 Task: Send an email with the signature Drake Wright with the subject 'Request for a sick day' and the message 'Please let me know if you require any further information from me.' from softage.1@softage.net to softage.8@softage.net and softage.9@softage.net with CC to softage.10@softage.net
Action: Key pressed n
Screenshot: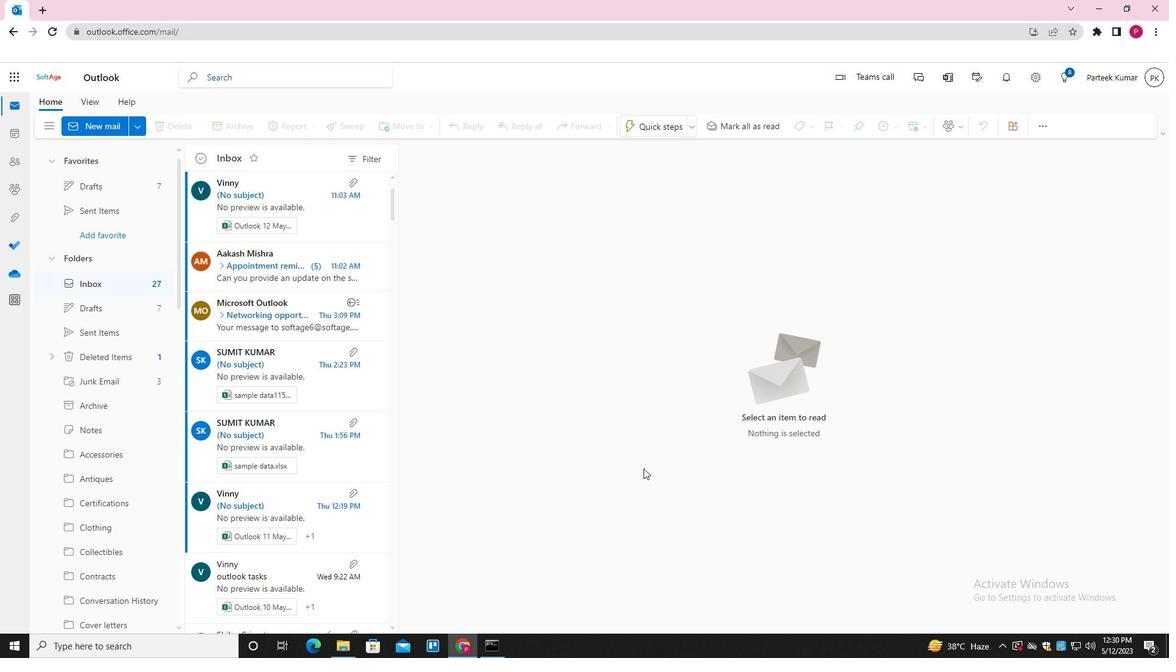
Action: Mouse moved to (812, 126)
Screenshot: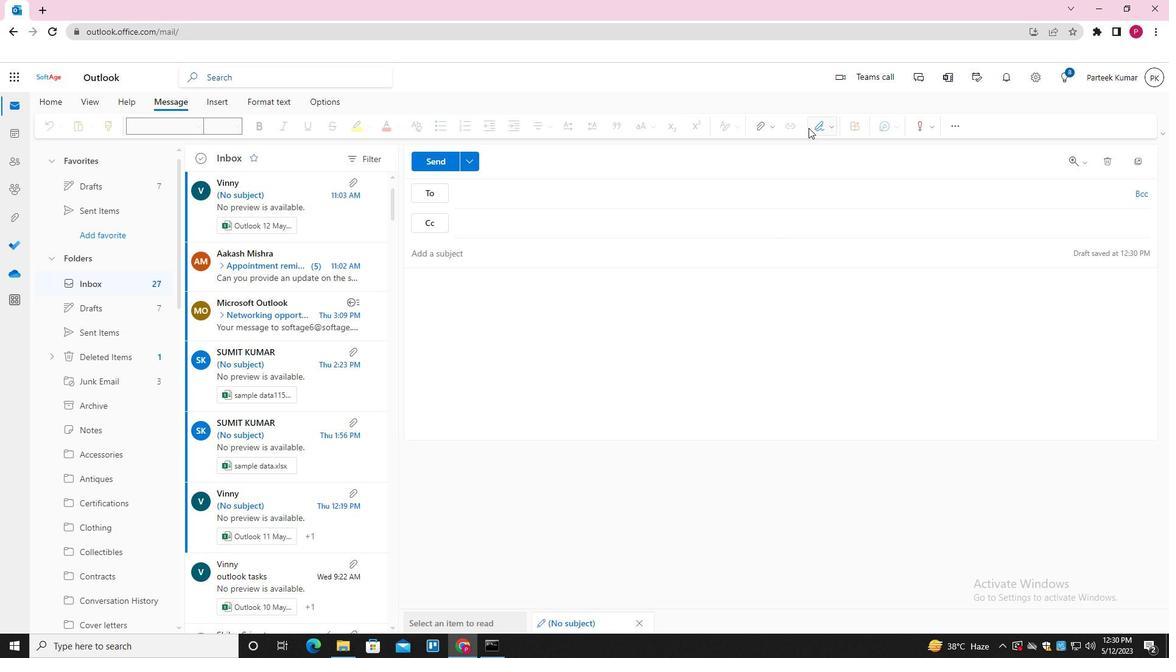 
Action: Mouse pressed left at (812, 126)
Screenshot: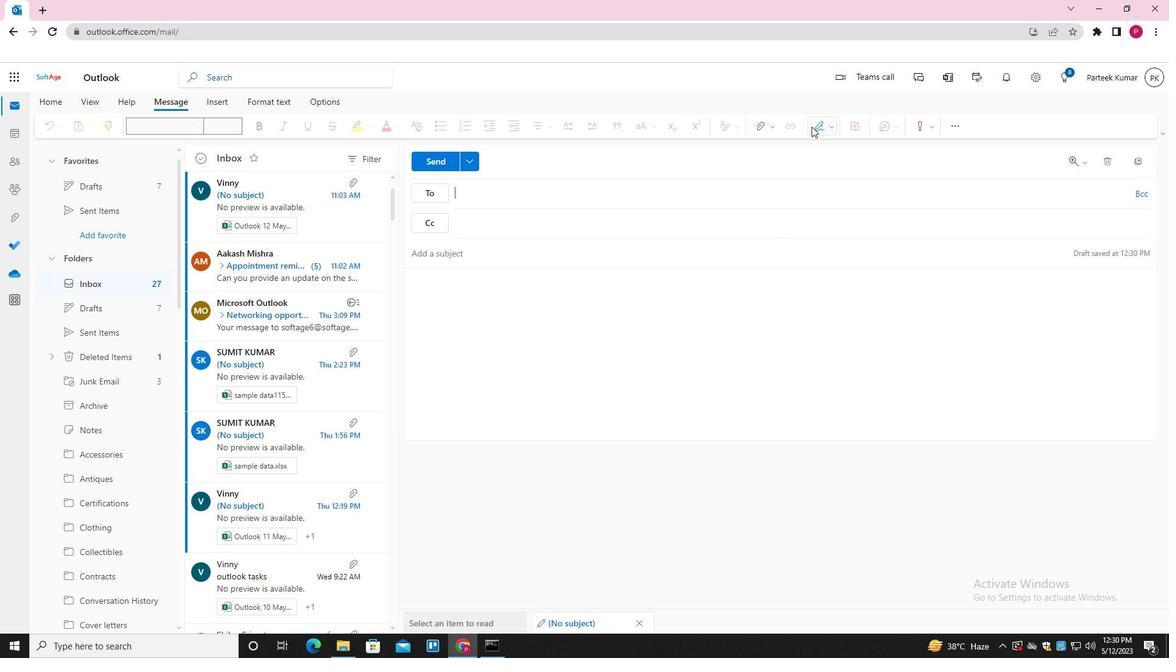 
Action: Mouse moved to (789, 177)
Screenshot: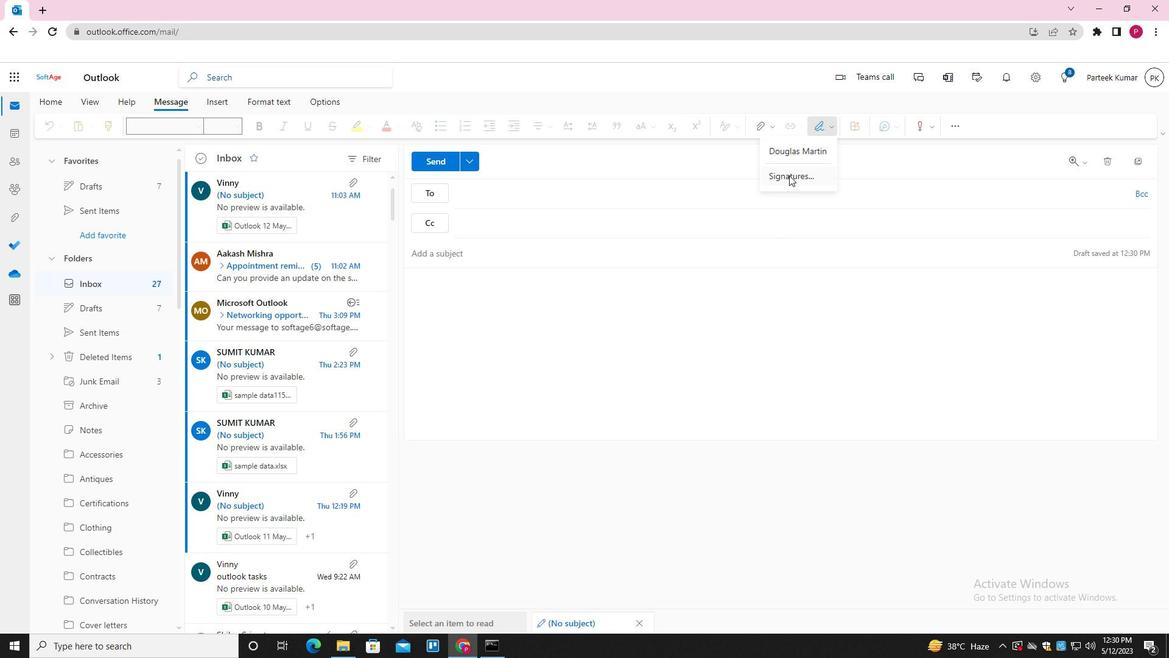 
Action: Mouse pressed left at (789, 177)
Screenshot: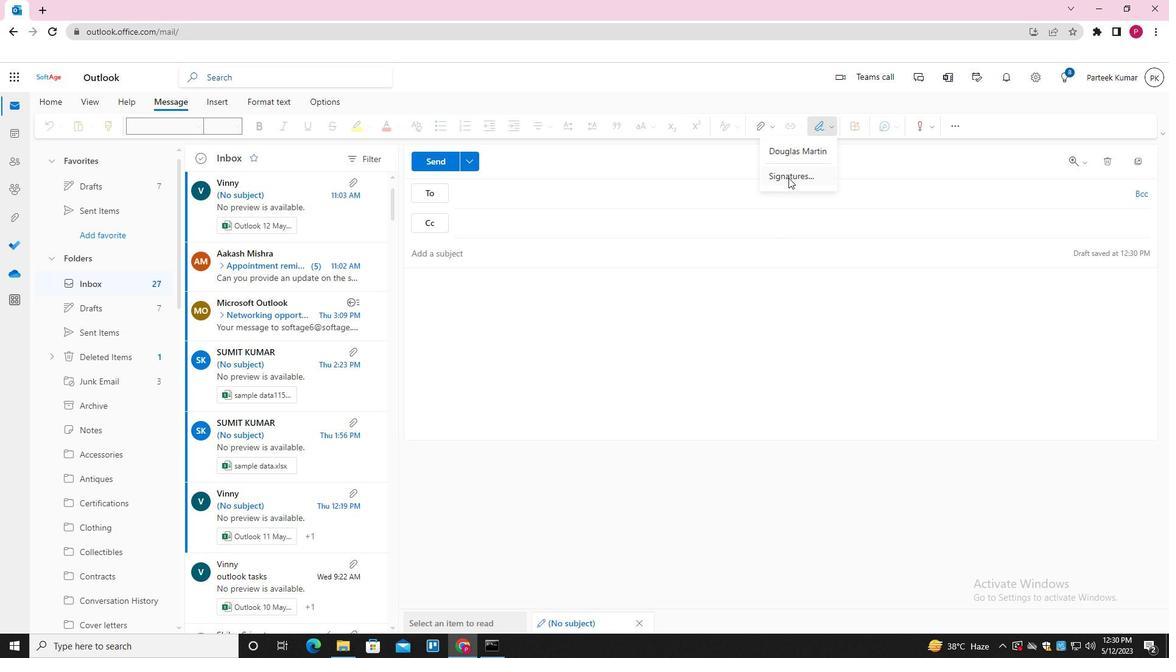 
Action: Mouse moved to (829, 224)
Screenshot: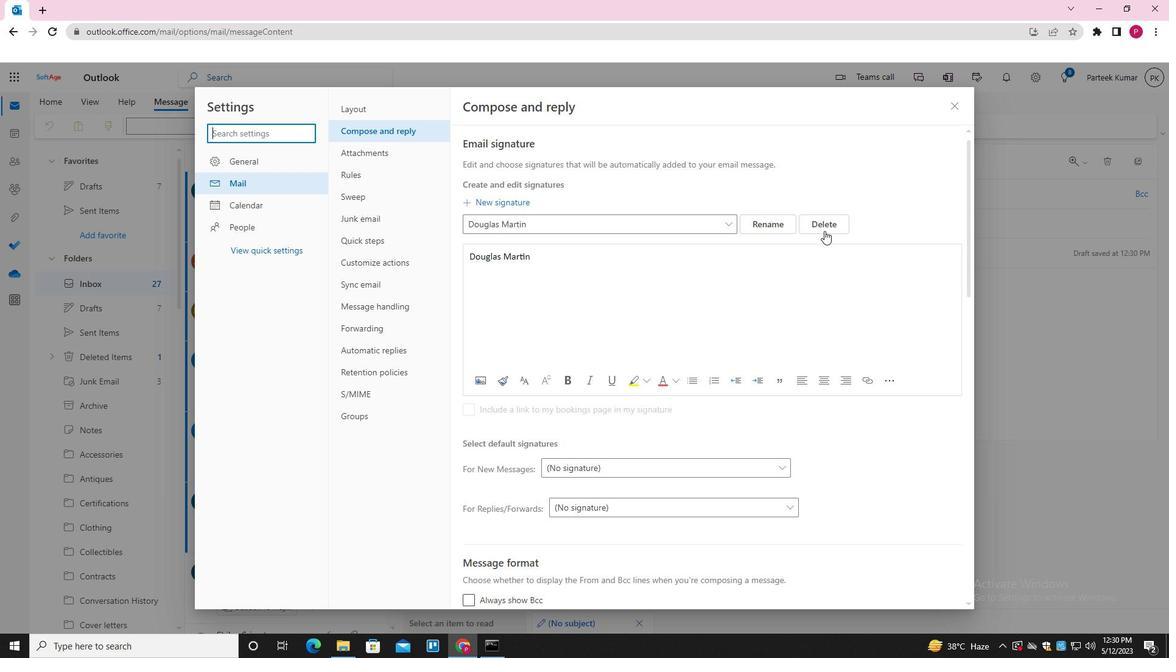
Action: Mouse pressed left at (829, 224)
Screenshot: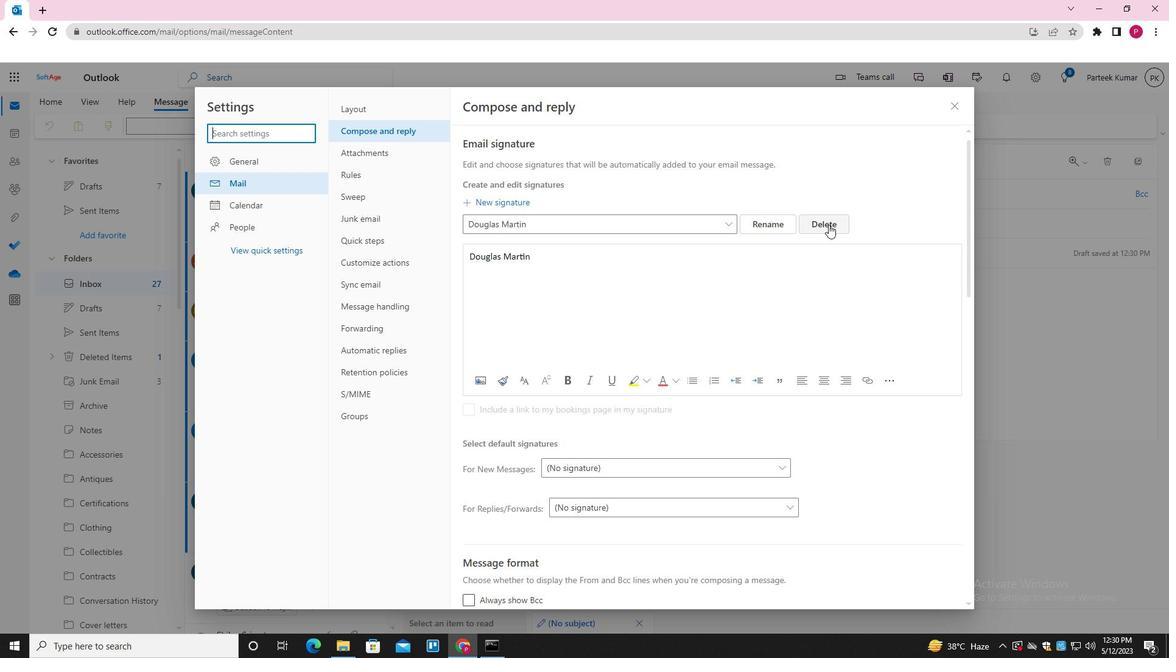 
Action: Mouse moved to (621, 224)
Screenshot: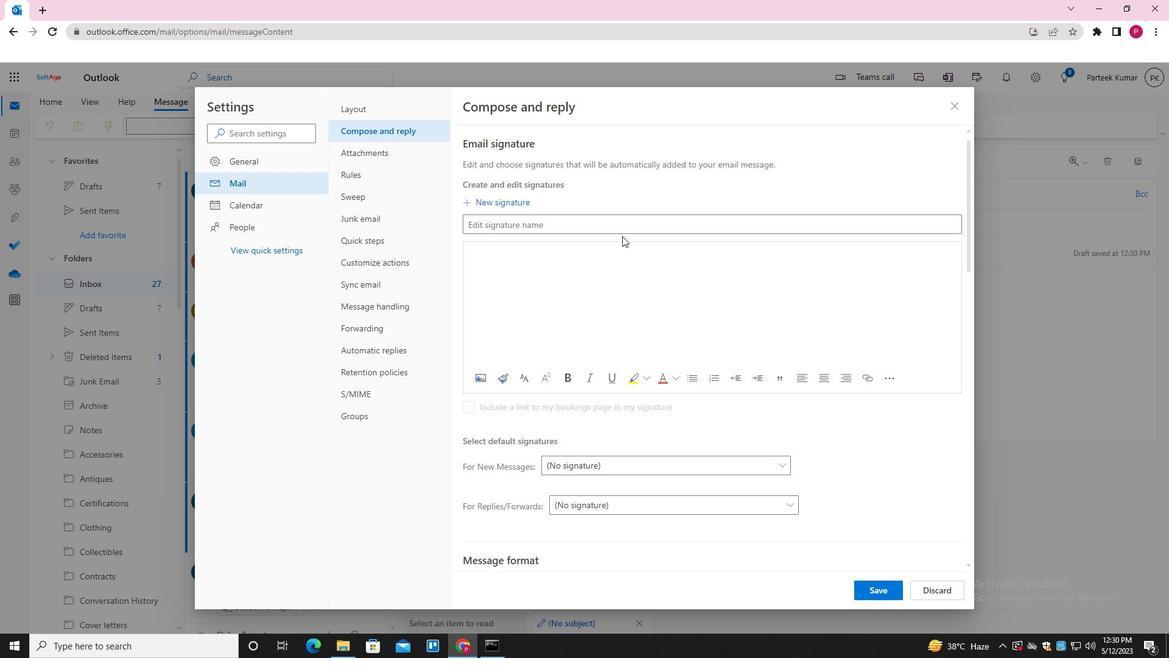 
Action: Mouse pressed left at (621, 224)
Screenshot: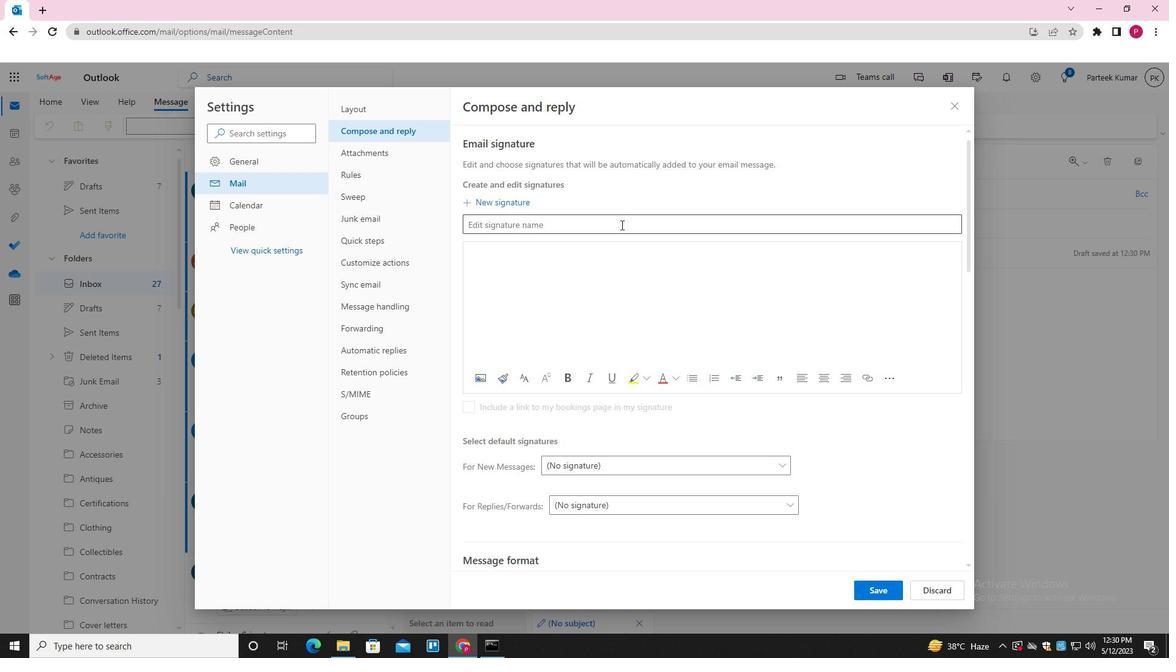 
Action: Key pressed <Key.shift>DRAKE<Key.space><Key.shift>WRIGHT<Key.space><Key.tab><Key.shift>DRAKE<Key.space><Key.shift>WRIGHT
Screenshot: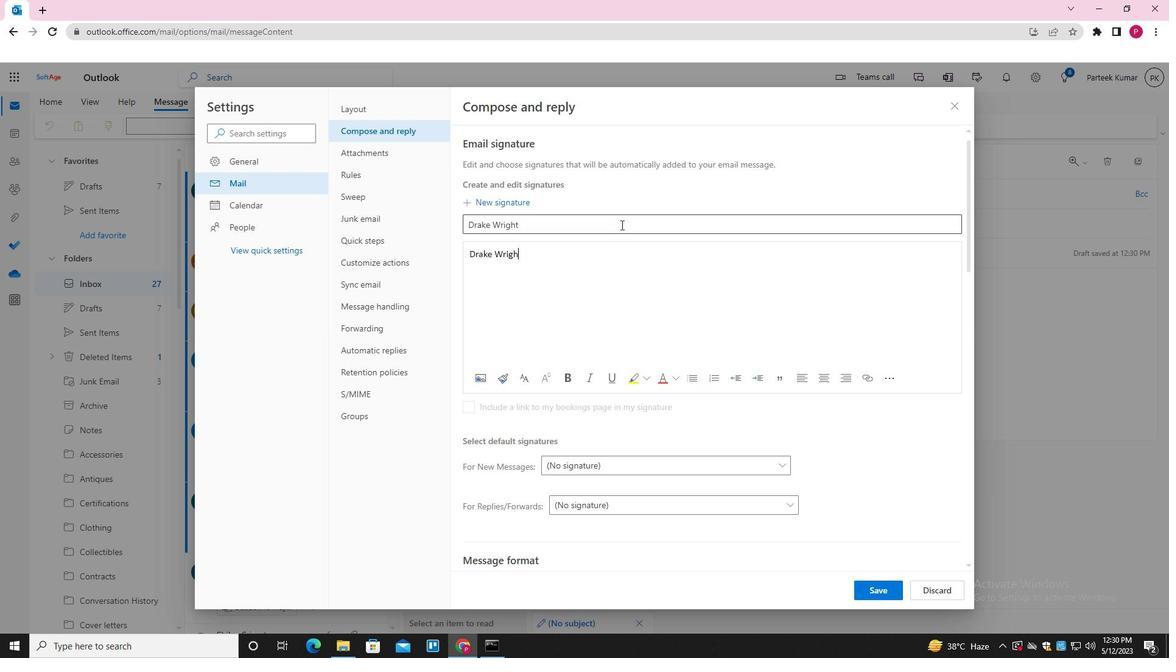 
Action: Mouse moved to (876, 593)
Screenshot: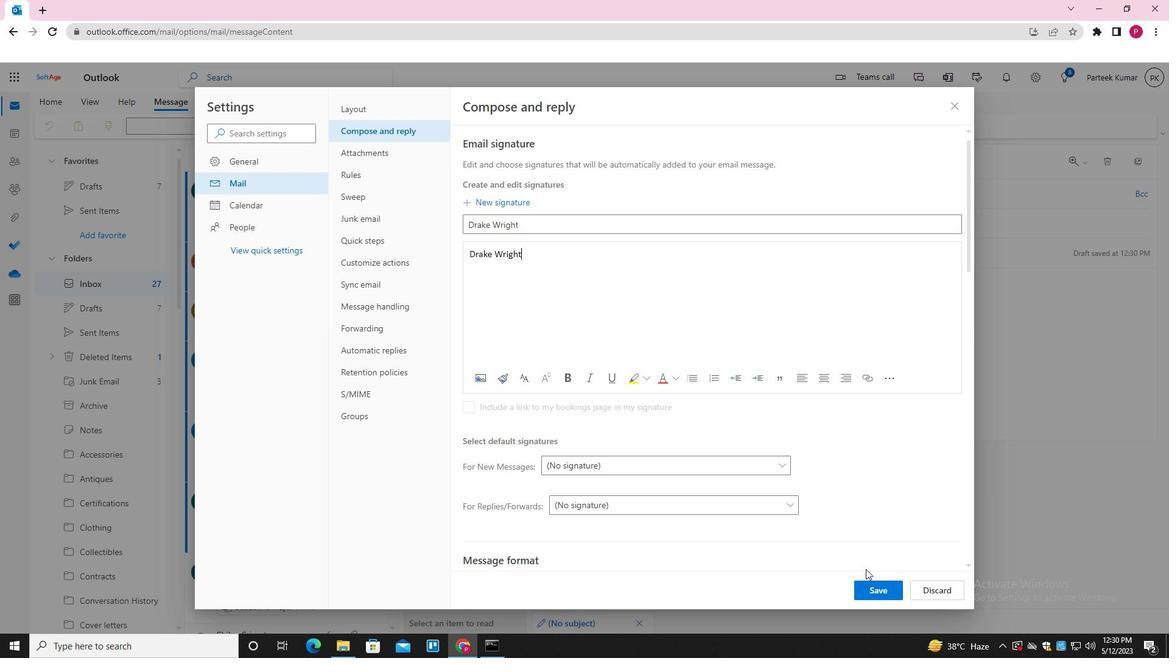 
Action: Mouse pressed left at (876, 593)
Screenshot: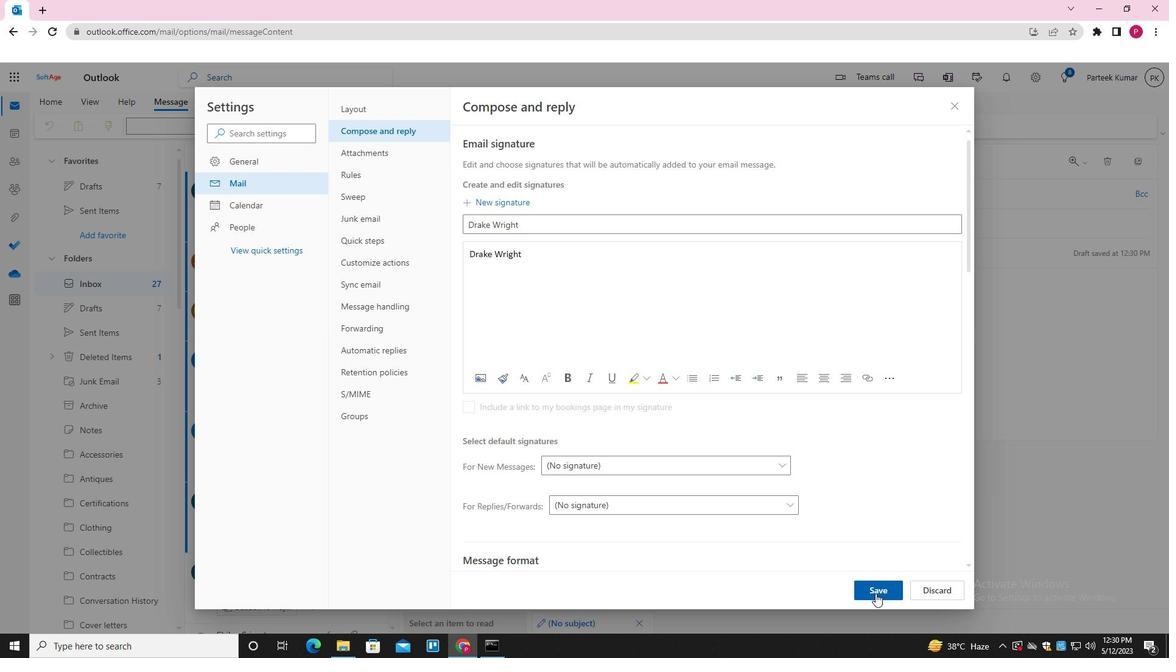 
Action: Mouse moved to (954, 104)
Screenshot: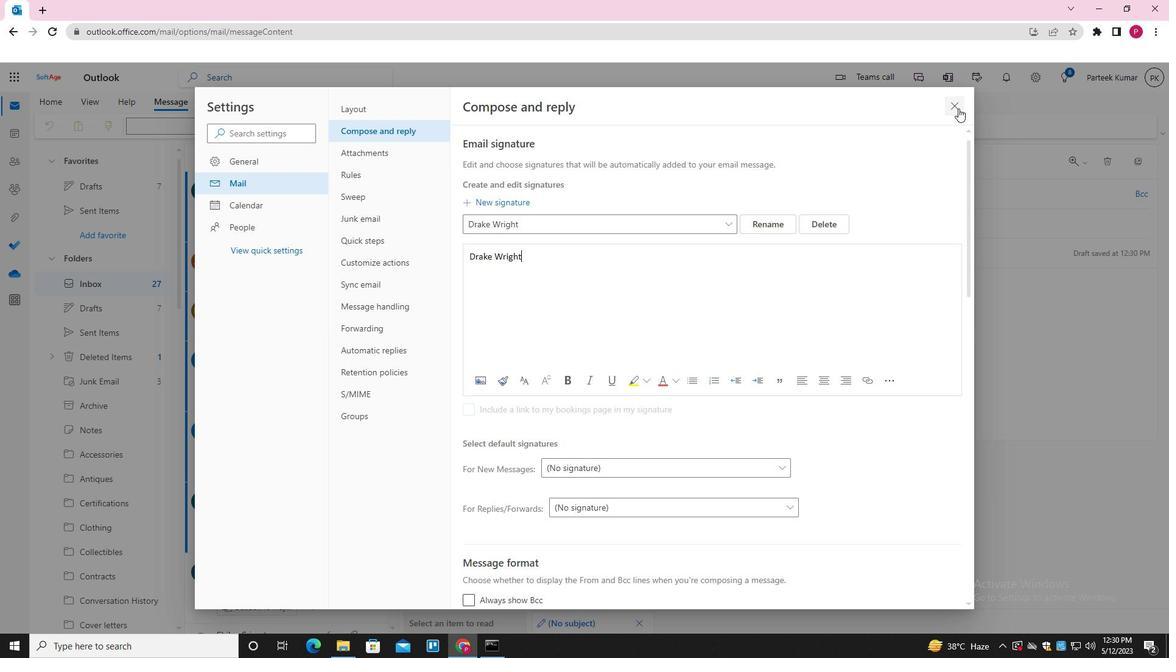 
Action: Mouse pressed left at (954, 104)
Screenshot: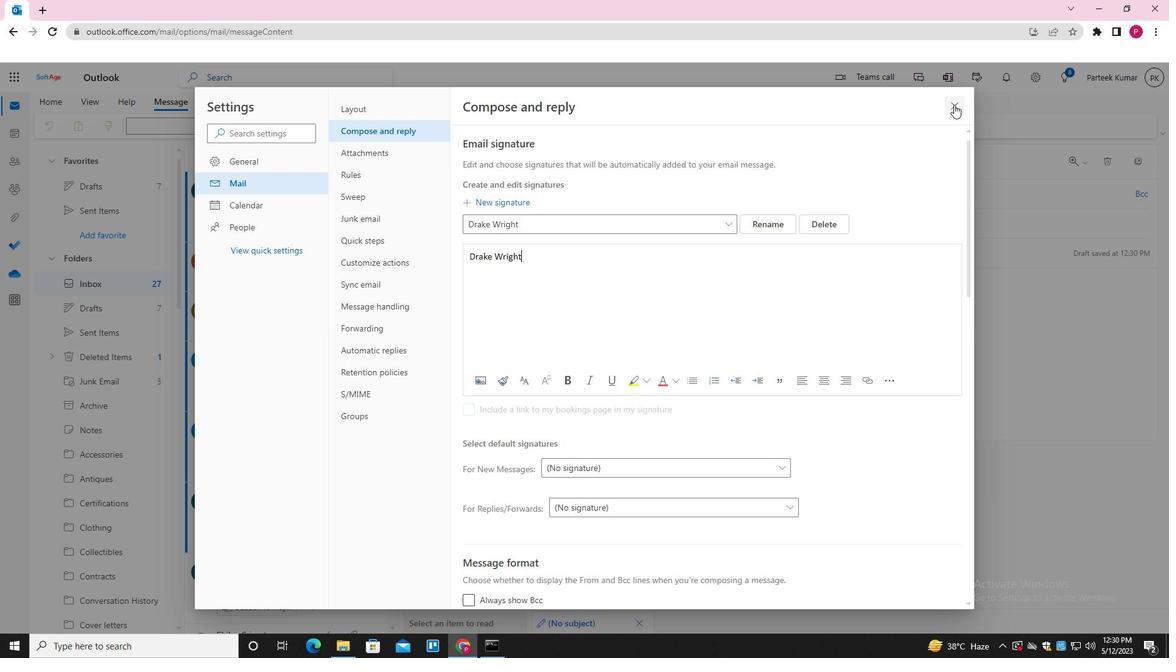 
Action: Mouse moved to (675, 315)
Screenshot: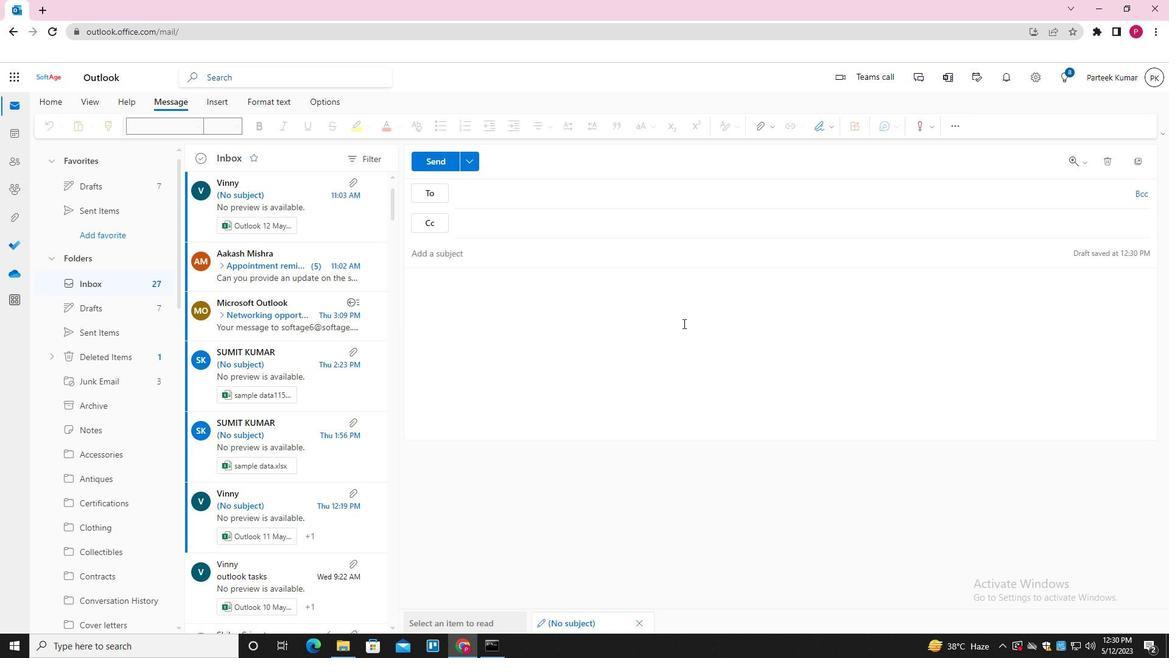 
Action: Mouse pressed left at (675, 315)
Screenshot: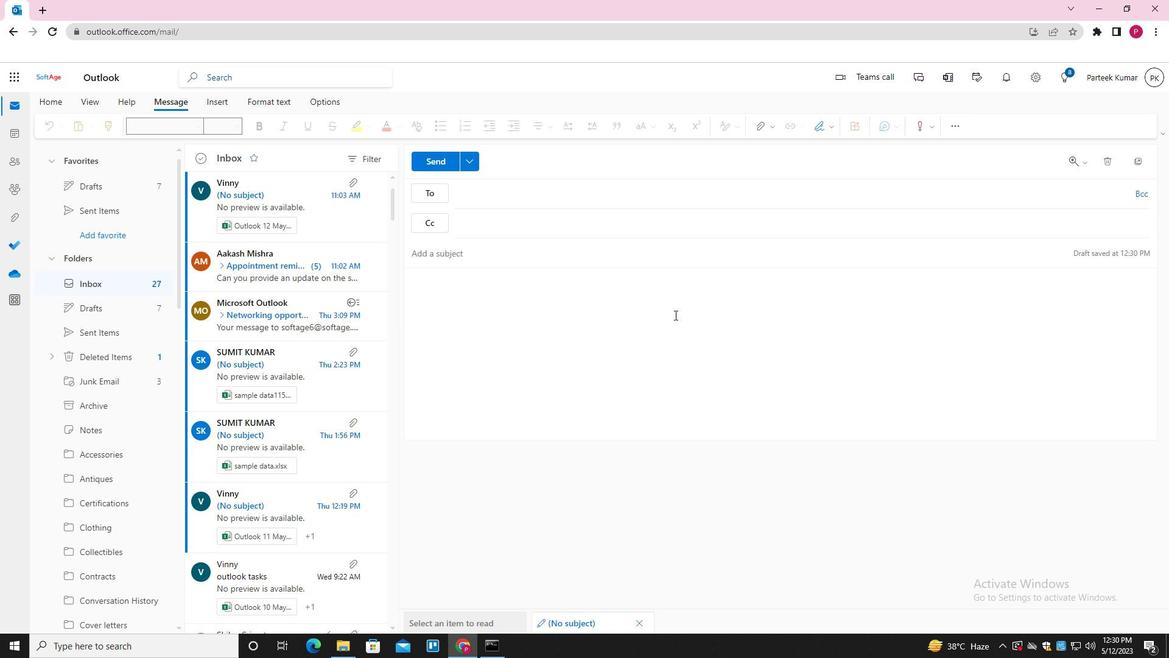
Action: Mouse moved to (820, 124)
Screenshot: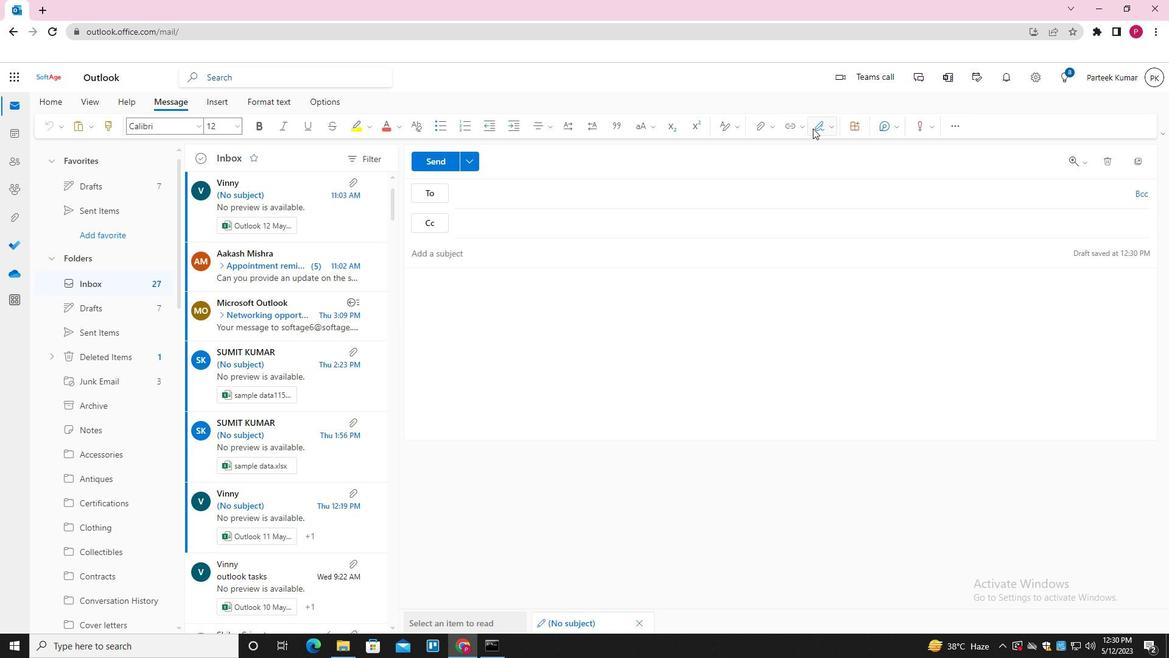 
Action: Mouse pressed left at (820, 124)
Screenshot: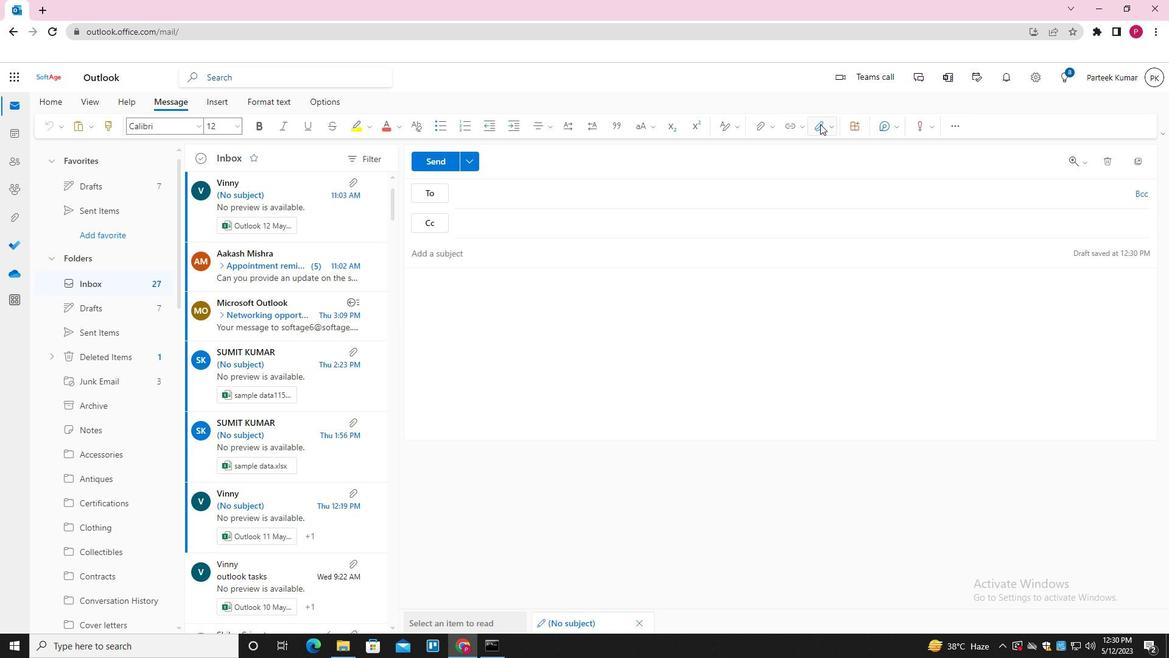
Action: Mouse moved to (804, 149)
Screenshot: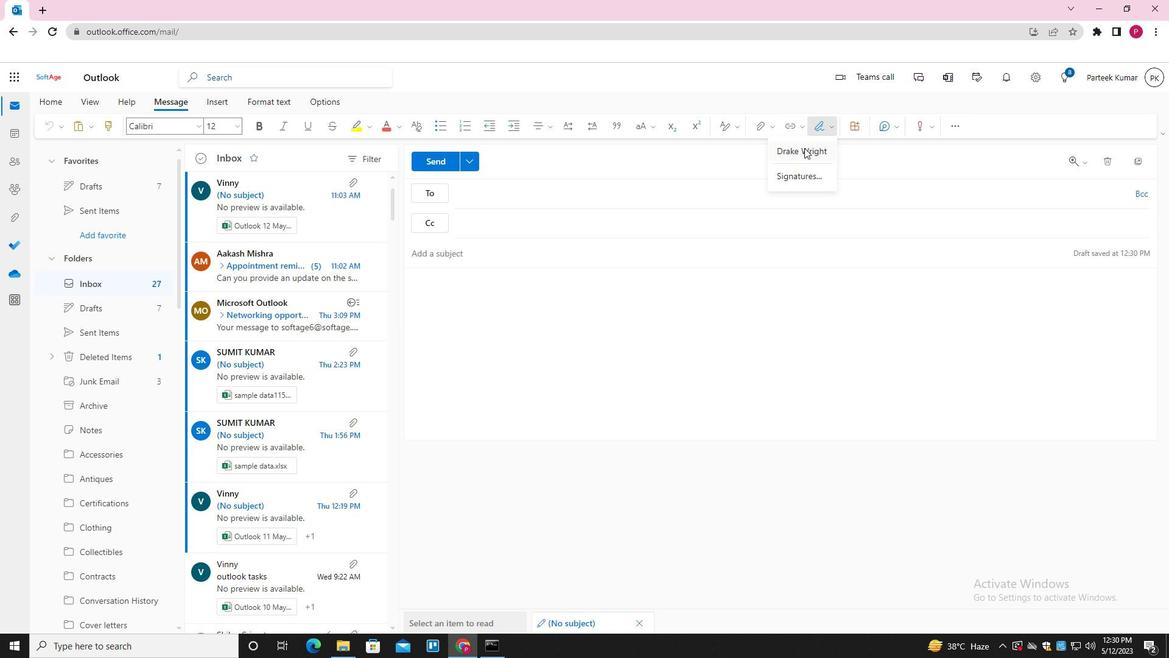 
Action: Mouse pressed left at (804, 149)
Screenshot: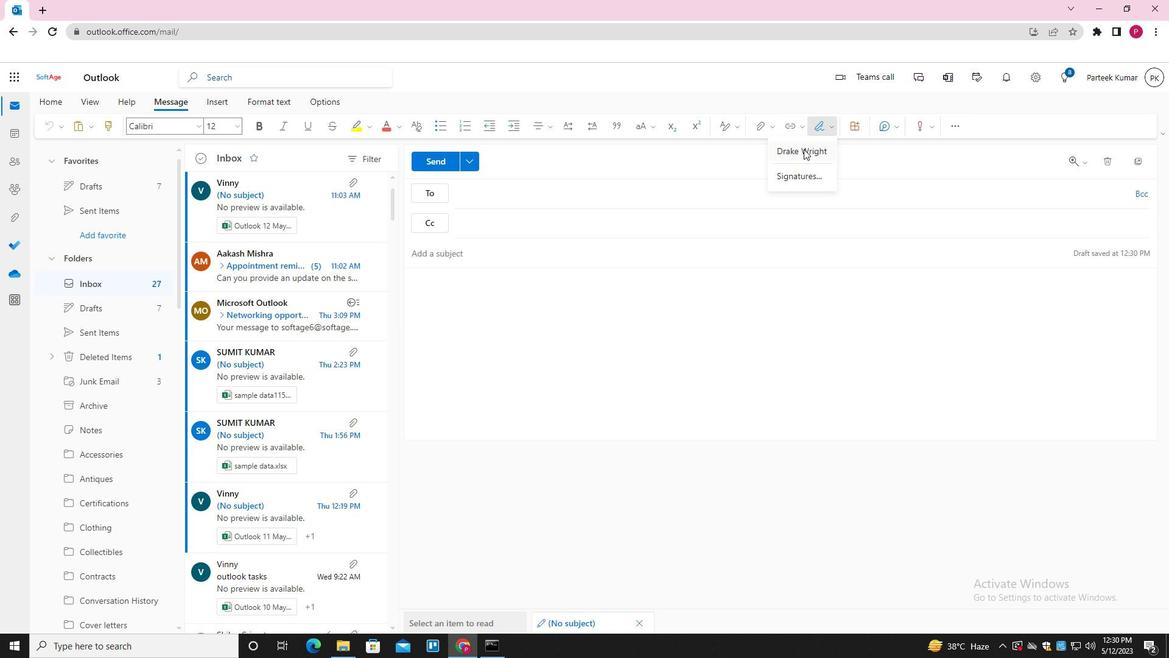 
Action: Mouse moved to (541, 257)
Screenshot: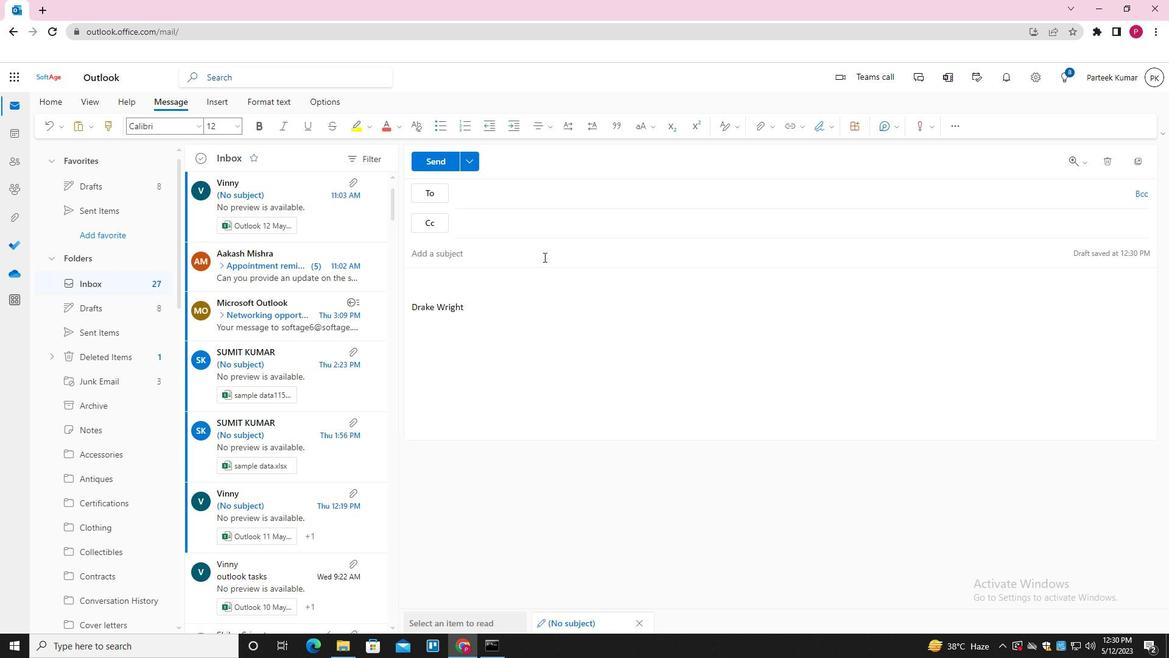 
Action: Mouse pressed left at (541, 257)
Screenshot: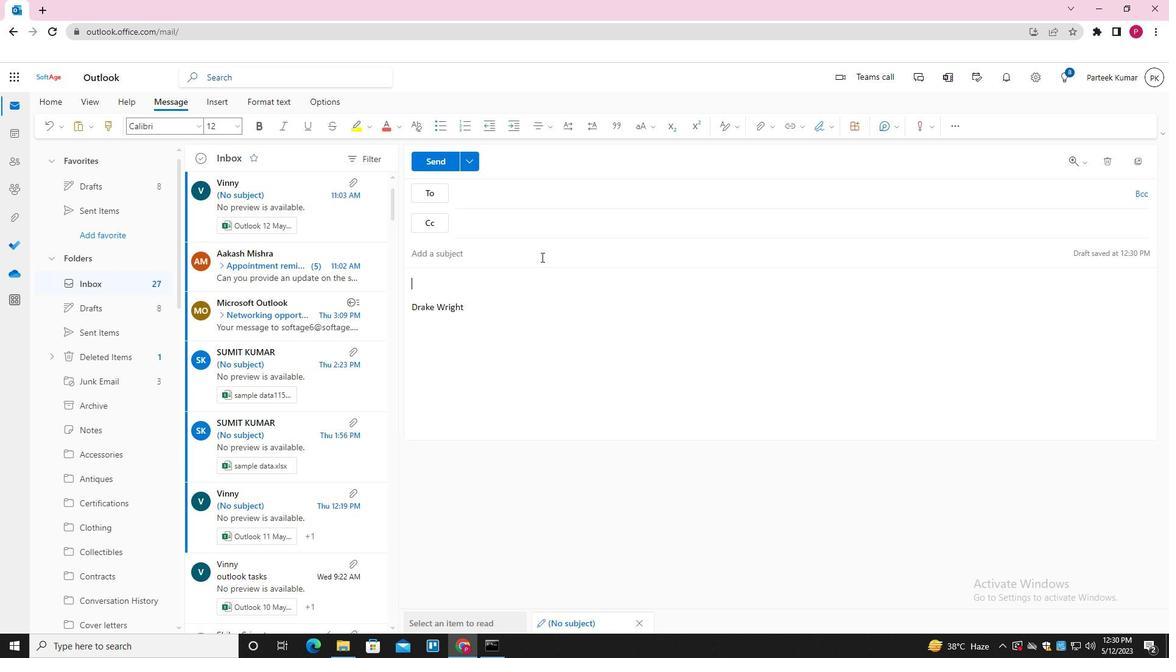 
Action: Key pressed <Key.shift>REQUEST<Key.space>FOR<Key.space>A<Key.space>SICK<Key.space>DAY<Key.space><Key.tab><Key.shift_r>PLEASE<Key.space>LET<Key.space>ME<Key.space>KNOW<Key.space>IF<Key.space>YOU<Key.space>REQUIRE<Key.space>ANY<Key.space>FURTHER<Key.space>INFORMATION<Key.space>FROM<Key.space>ME<Key.space>
Screenshot: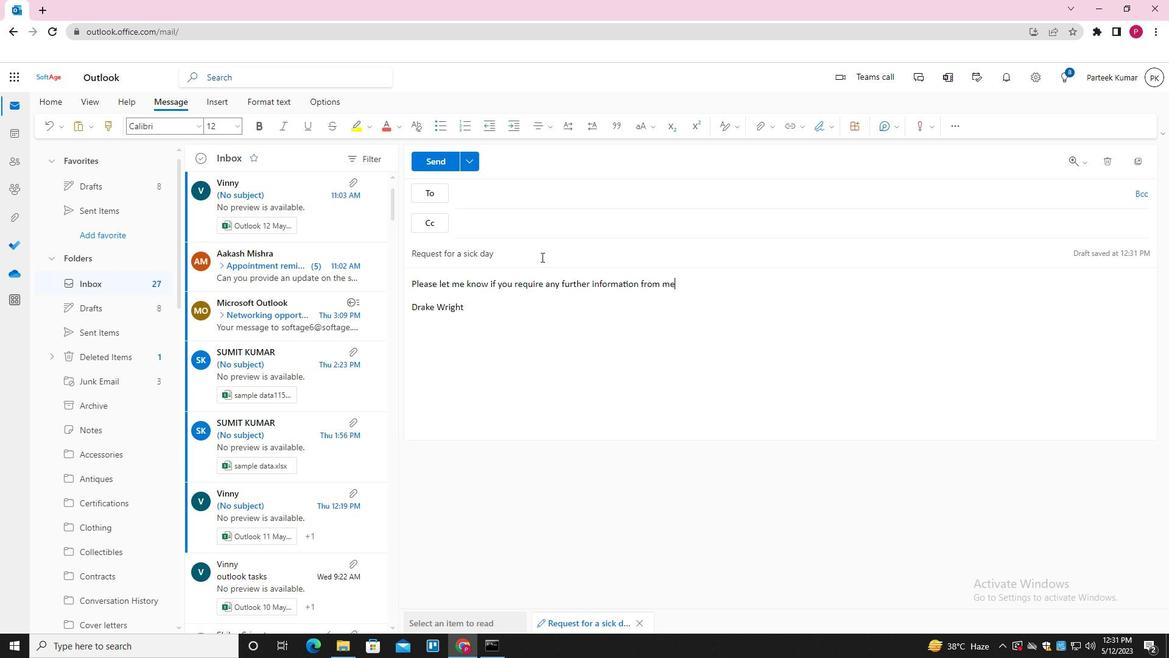 
Action: Mouse moved to (547, 194)
Screenshot: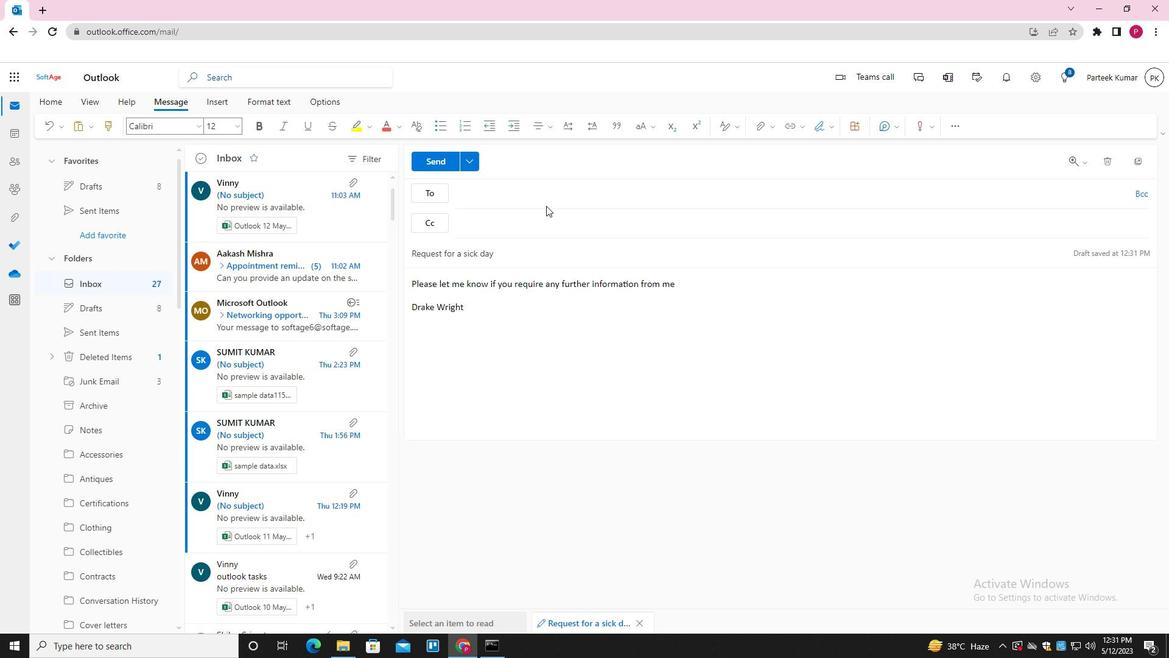 
Action: Mouse pressed left at (547, 194)
Screenshot: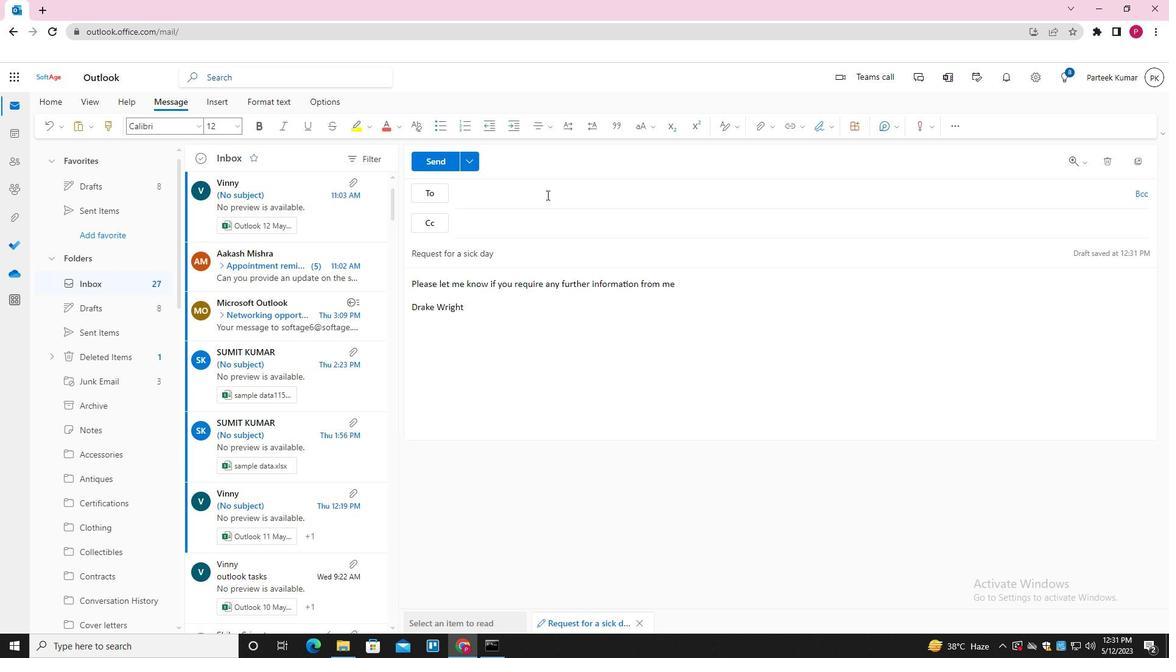 
Action: Key pressed SOFTAGE.8<Key.shift>@SOFTAGE,SOFTAGE.9<Key.shift>@SOFTAGE.NET<Key.enter><Key.tab>SOFTAGE.10<Key.shift>@SOFTAGE.NET<Key.enter>
Screenshot: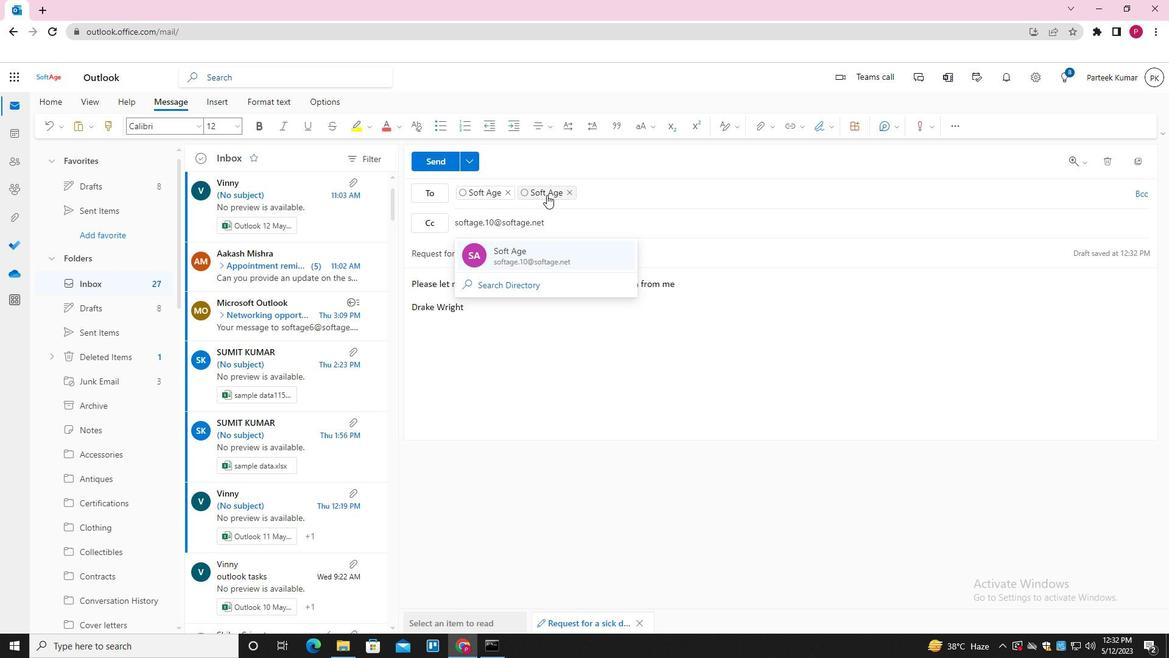 
Action: Mouse moved to (448, 165)
Screenshot: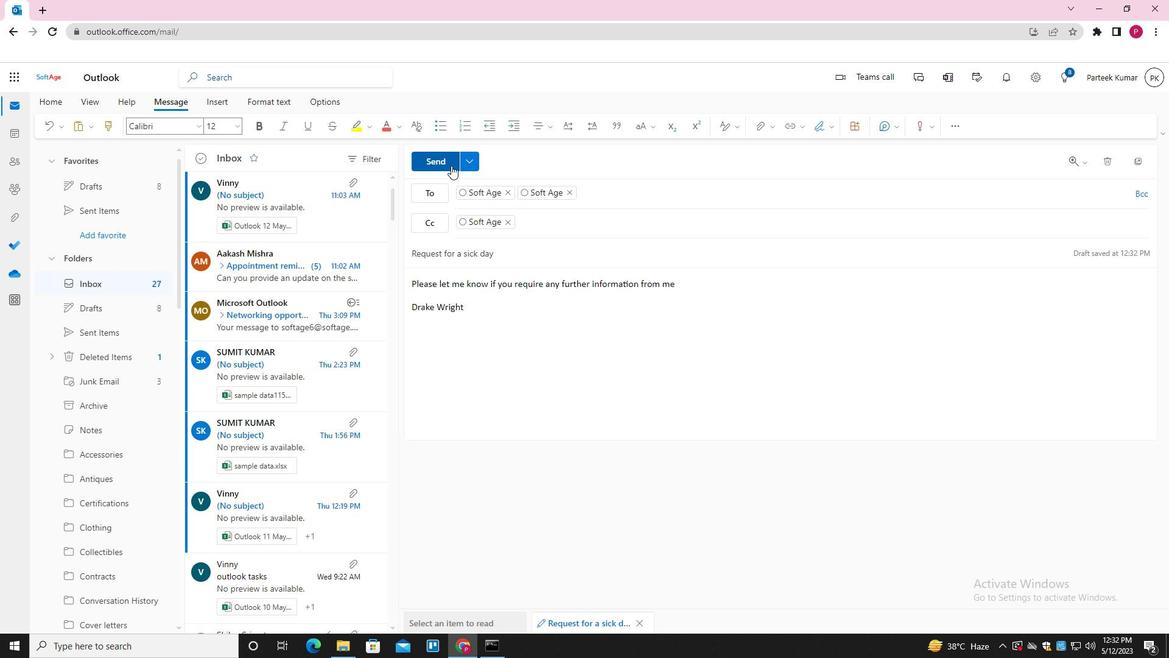 
Action: Mouse pressed left at (448, 165)
Screenshot: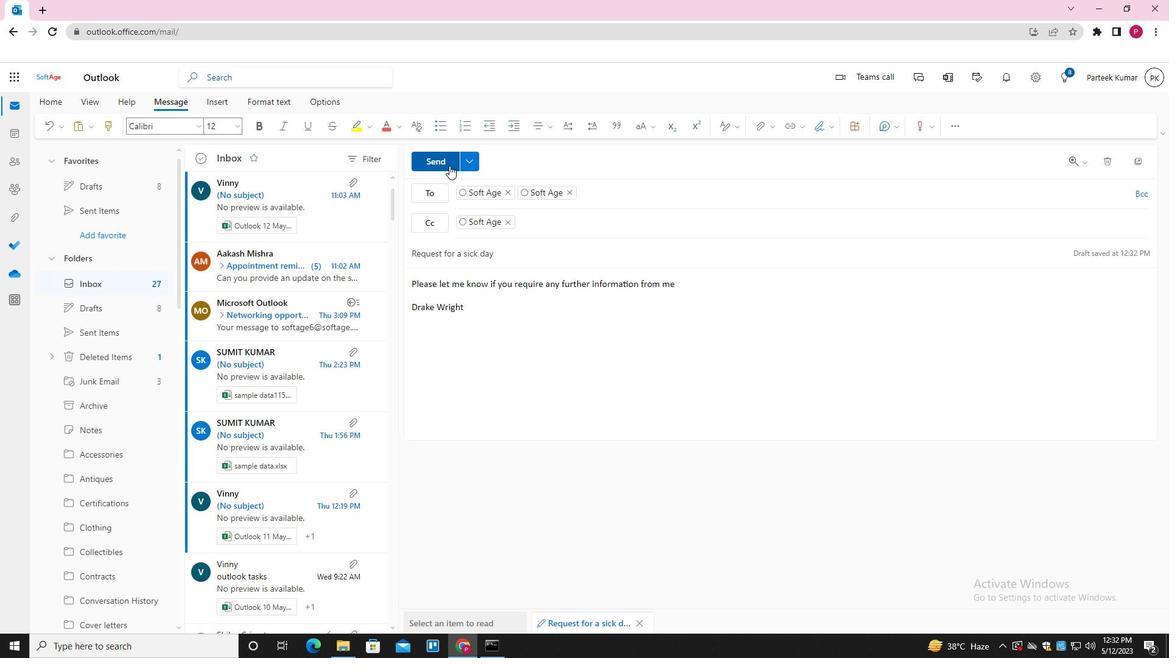 
Action: Mouse moved to (537, 265)
Screenshot: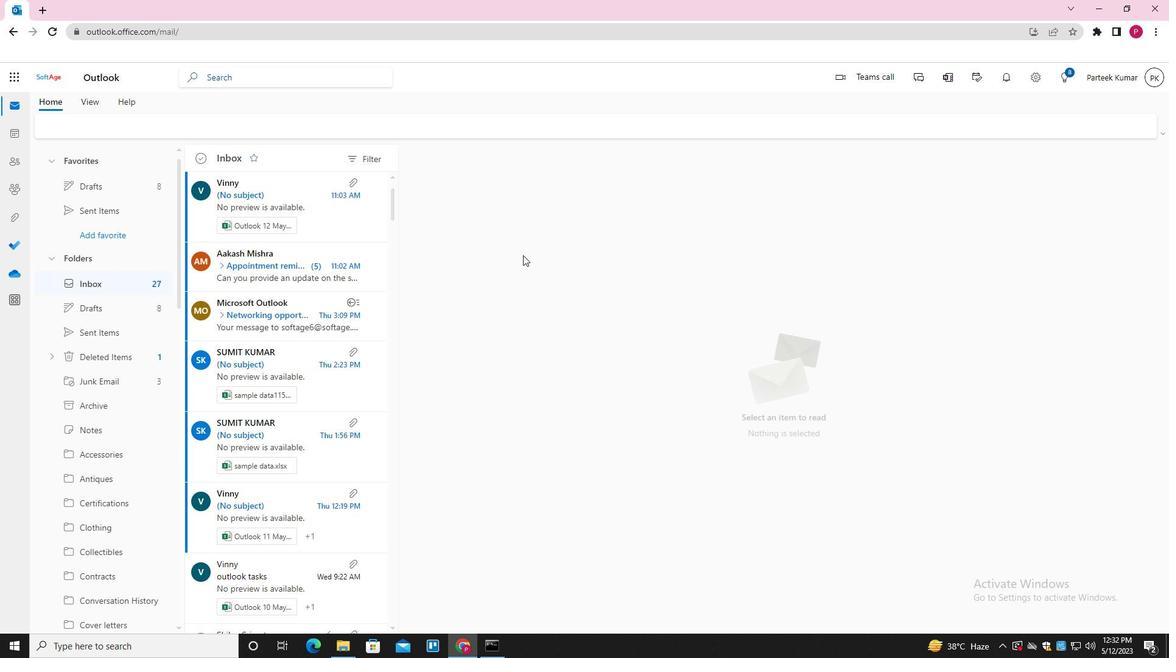 
